 Task: Set "Partitions to consider" for "H.264/MPEG-4 Part 10/AVC encoder (x264)" to fast.
Action: Mouse moved to (108, 10)
Screenshot: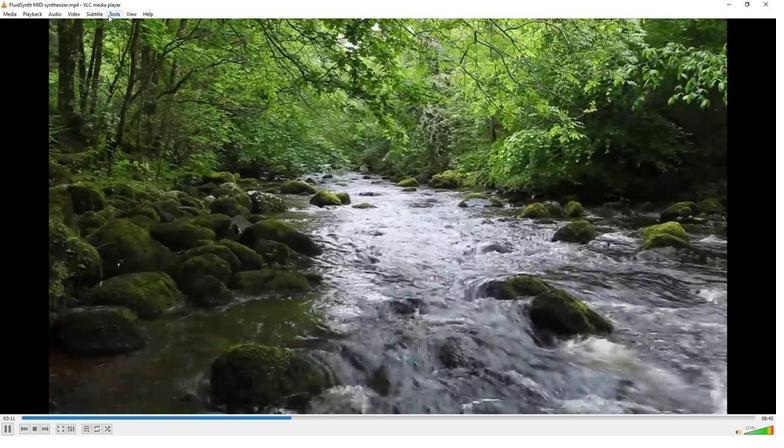
Action: Mouse pressed left at (108, 10)
Screenshot: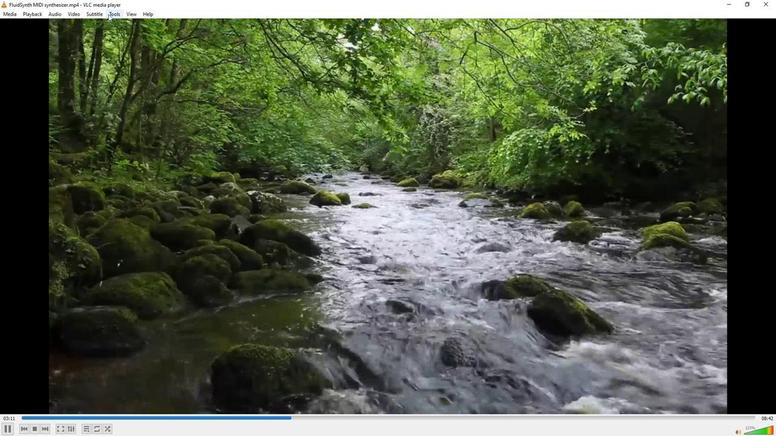 
Action: Mouse moved to (127, 107)
Screenshot: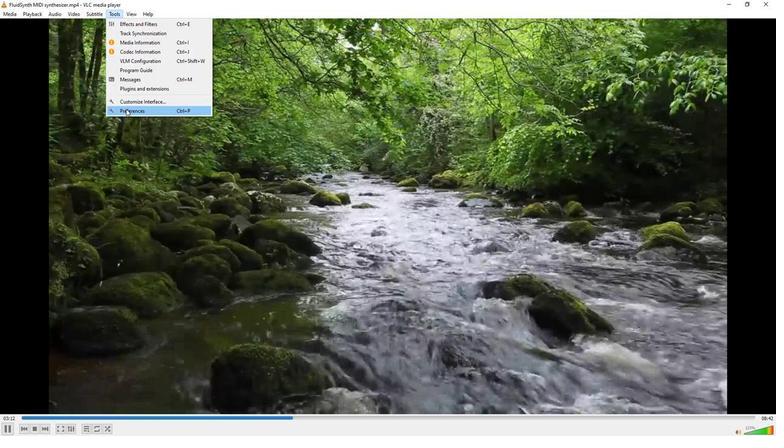 
Action: Mouse pressed left at (127, 107)
Screenshot: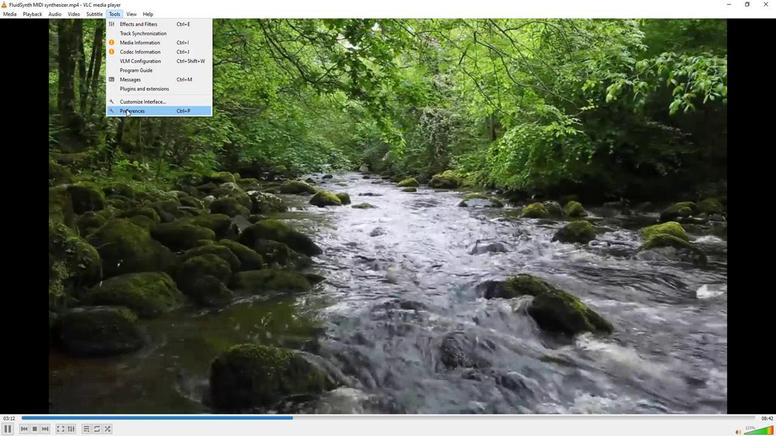 
Action: Mouse moved to (89, 339)
Screenshot: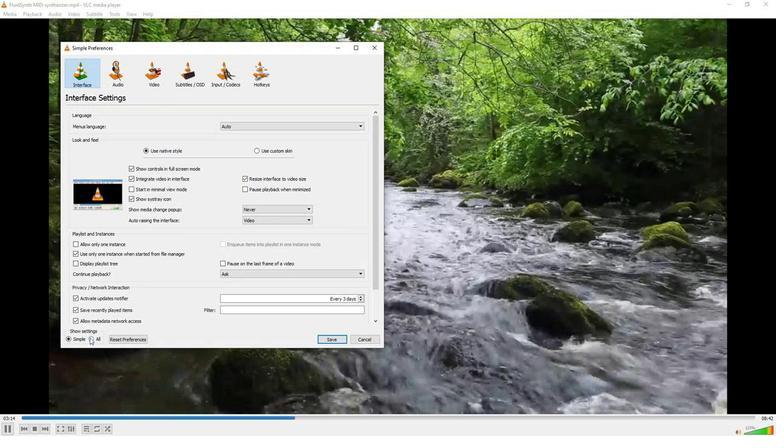 
Action: Mouse pressed left at (89, 339)
Screenshot: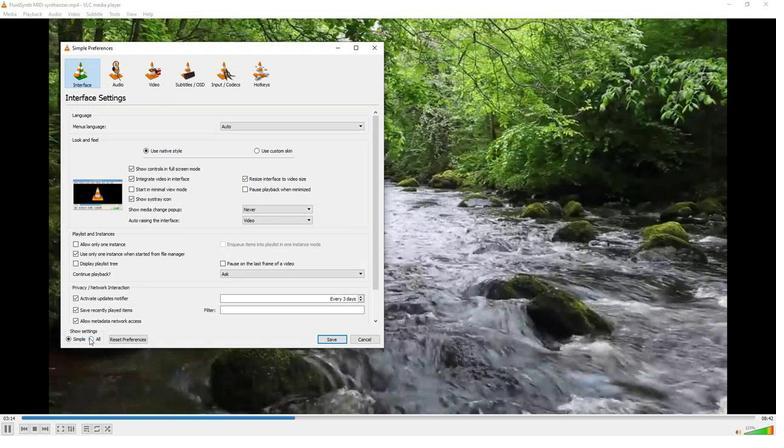 
Action: Mouse moved to (81, 259)
Screenshot: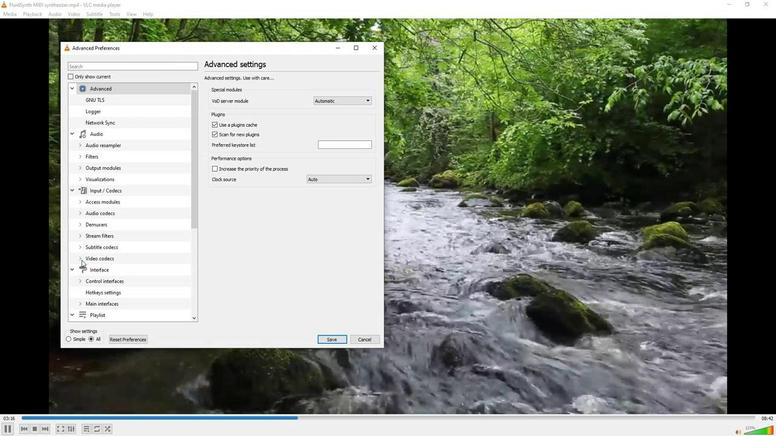 
Action: Mouse pressed left at (81, 259)
Screenshot: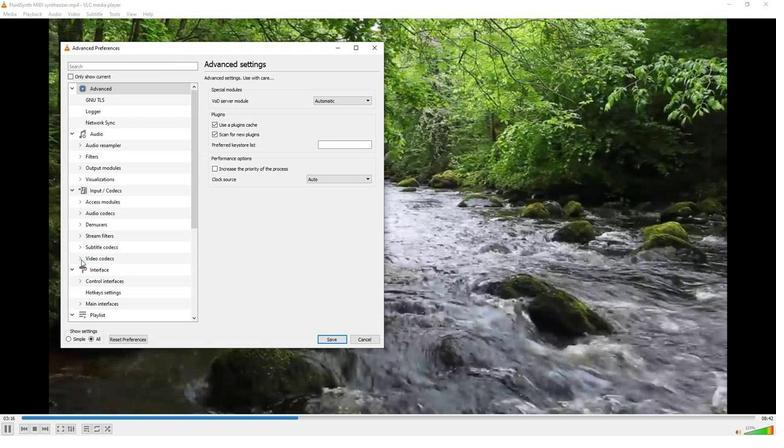 
Action: Mouse moved to (104, 280)
Screenshot: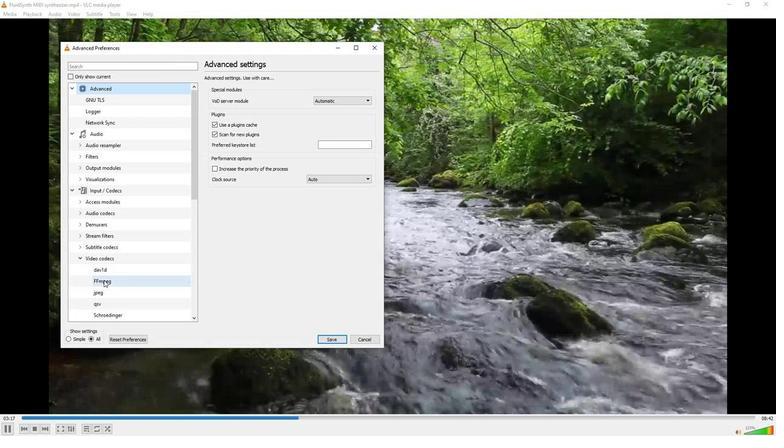 
Action: Mouse scrolled (104, 280) with delta (0, 0)
Screenshot: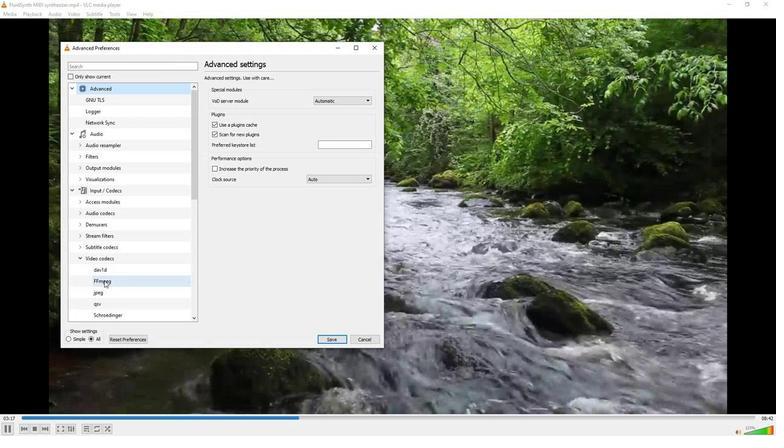 
Action: Mouse moved to (107, 315)
Screenshot: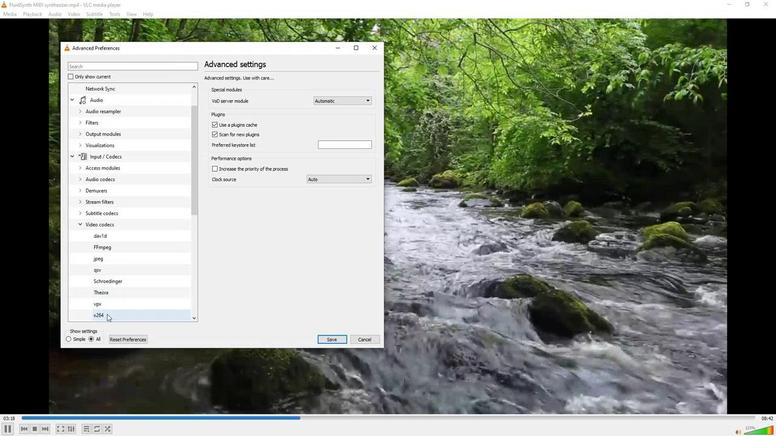 
Action: Mouse pressed left at (107, 315)
Screenshot: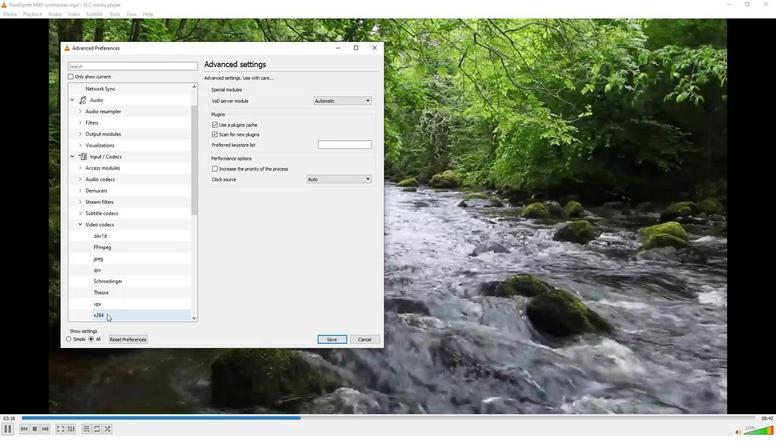
Action: Mouse moved to (247, 297)
Screenshot: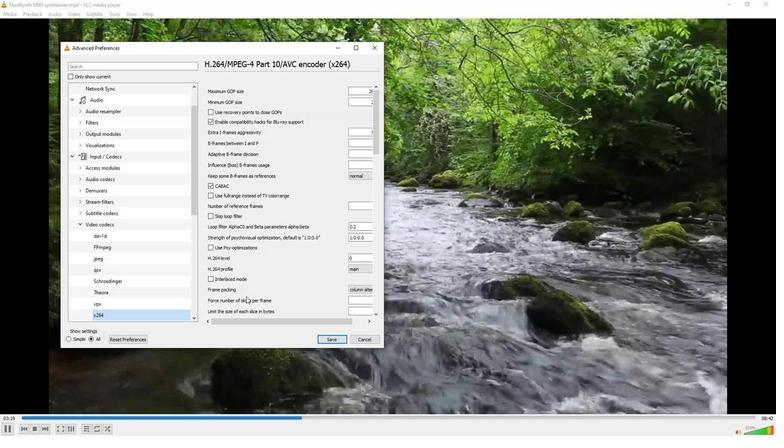 
Action: Mouse scrolled (247, 296) with delta (0, 0)
Screenshot: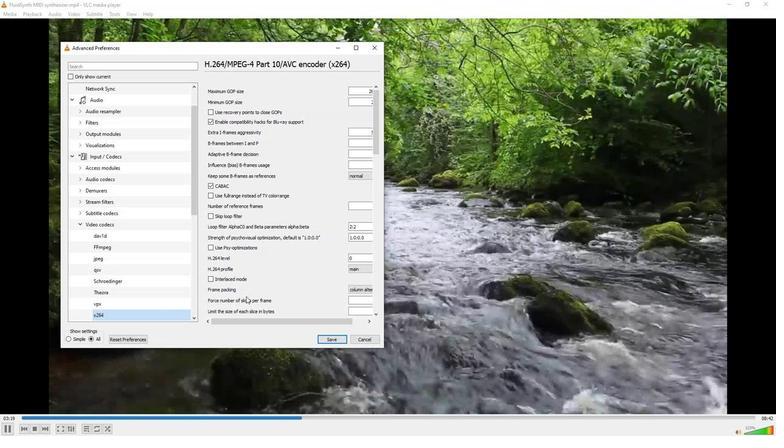 
Action: Mouse scrolled (247, 296) with delta (0, 0)
Screenshot: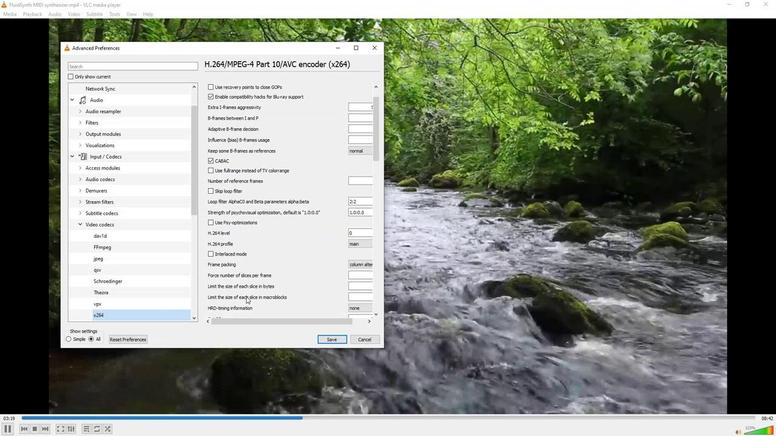 
Action: Mouse scrolled (247, 296) with delta (0, 0)
Screenshot: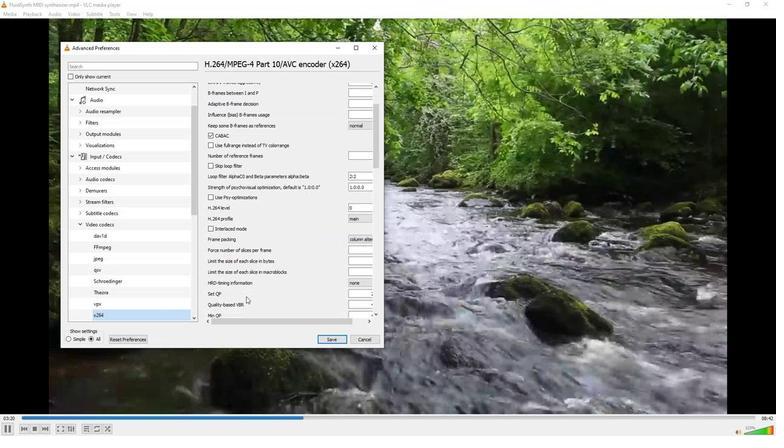 
Action: Mouse scrolled (247, 296) with delta (0, 0)
Screenshot: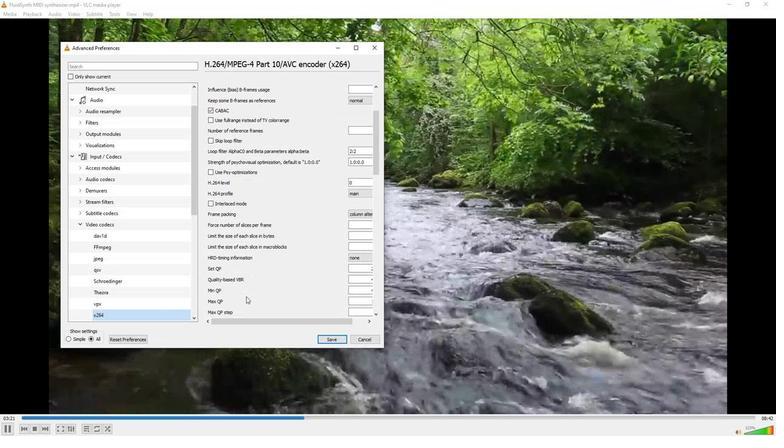 
Action: Mouse scrolled (247, 296) with delta (0, 0)
Screenshot: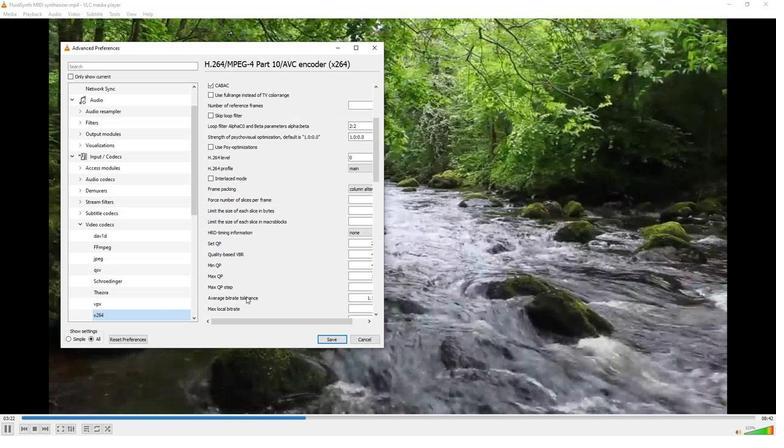 
Action: Mouse scrolled (247, 296) with delta (0, 0)
Screenshot: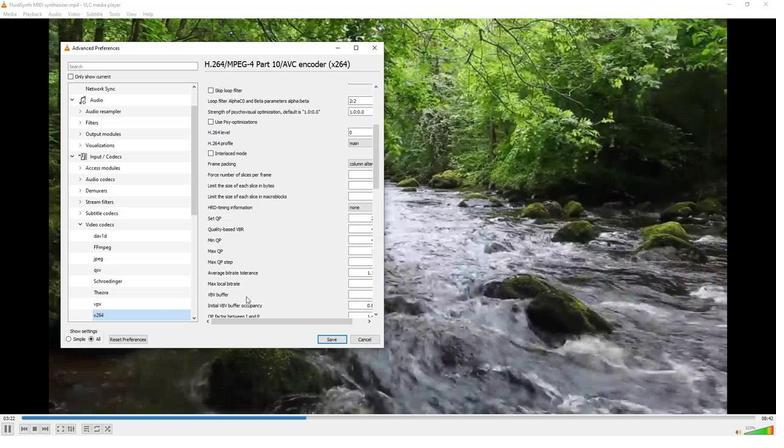 
Action: Mouse scrolled (247, 296) with delta (0, 0)
Screenshot: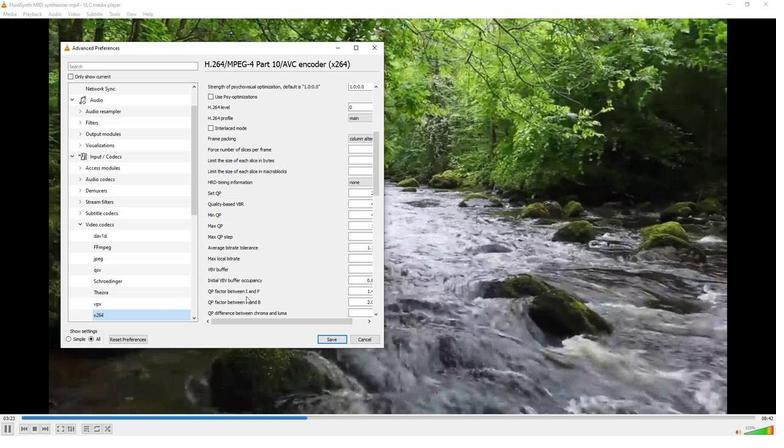 
Action: Mouse scrolled (247, 296) with delta (0, 0)
Screenshot: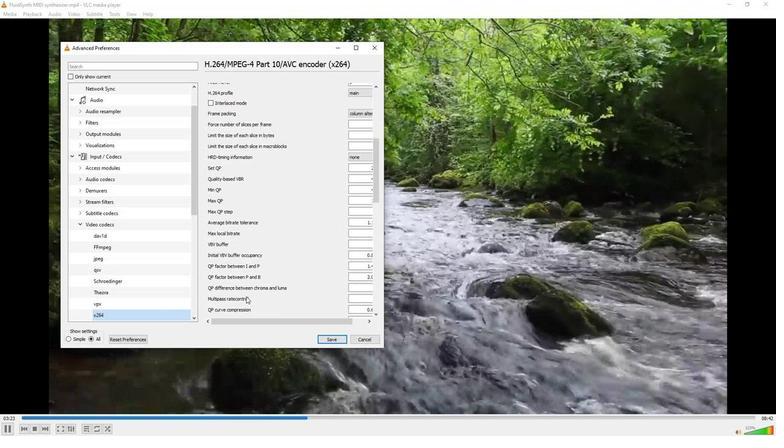 
Action: Mouse scrolled (247, 296) with delta (0, 0)
Screenshot: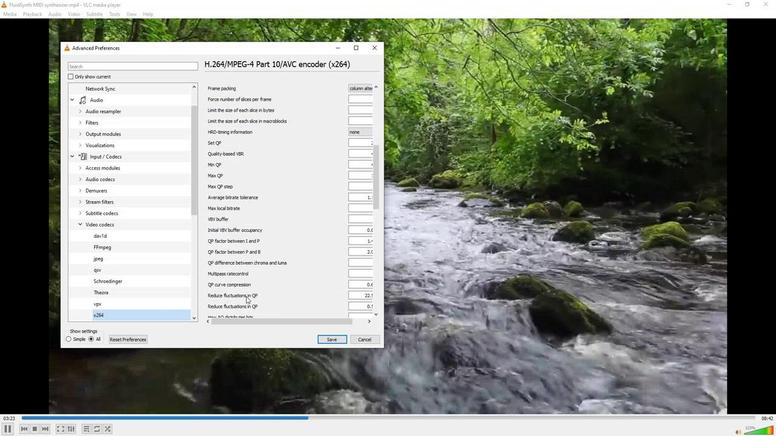 
Action: Mouse moved to (275, 320)
Screenshot: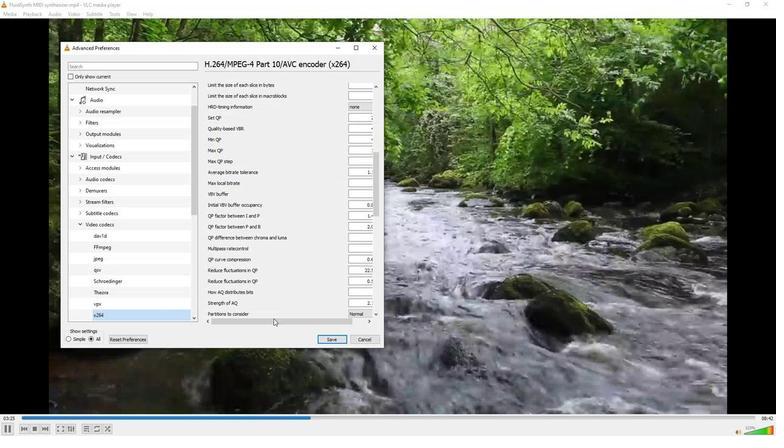 
Action: Mouse pressed left at (275, 320)
Screenshot: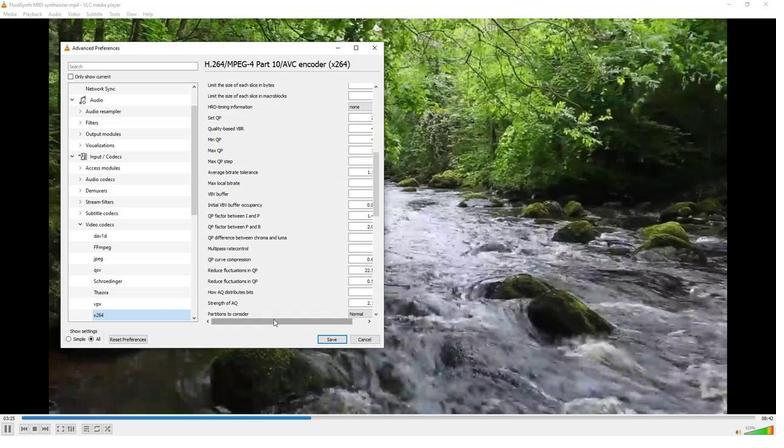 
Action: Mouse moved to (310, 301)
Screenshot: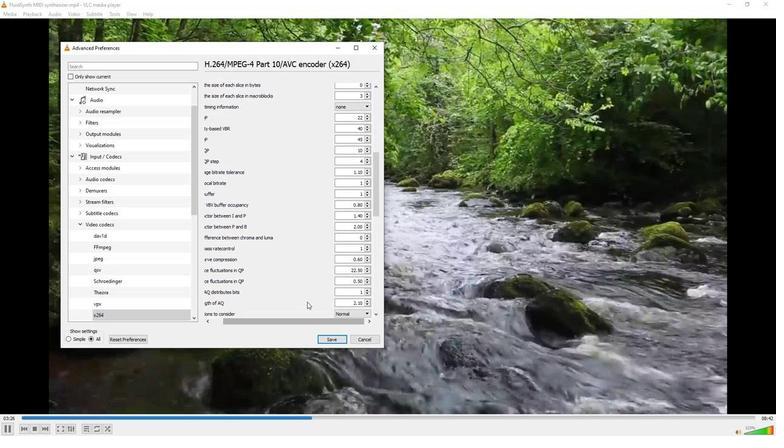 
Action: Mouse scrolled (310, 301) with delta (0, 0)
Screenshot: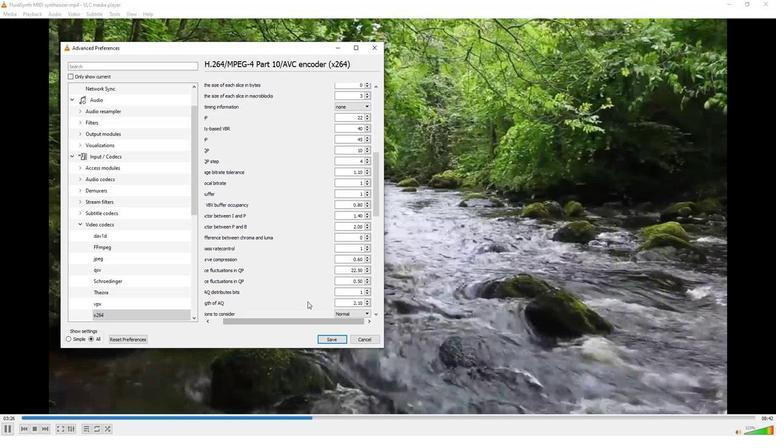 
Action: Mouse moved to (344, 288)
Screenshot: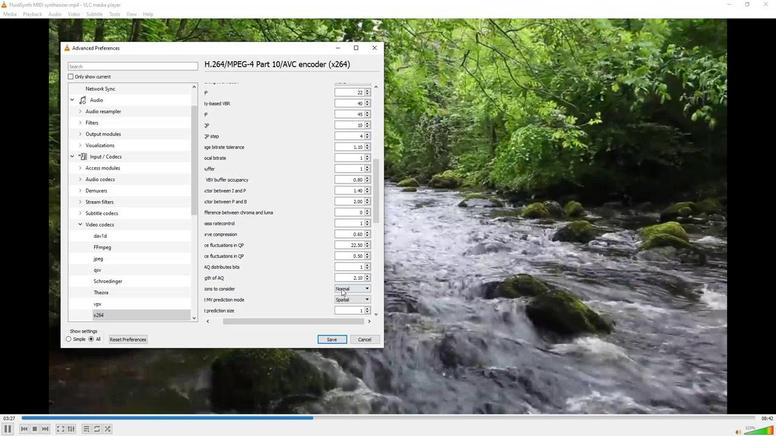 
Action: Mouse pressed left at (344, 288)
Screenshot: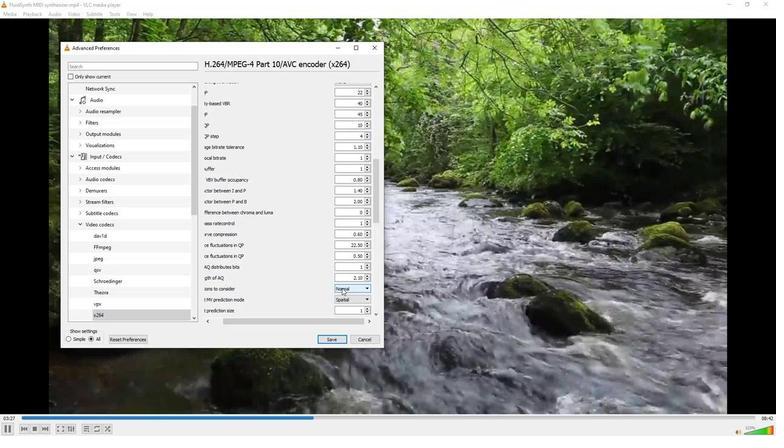 
Action: Mouse moved to (344, 300)
Screenshot: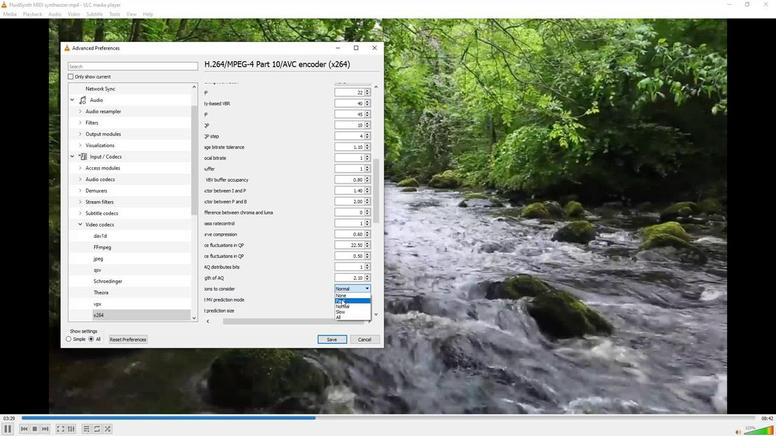 
Action: Mouse pressed left at (344, 300)
Screenshot: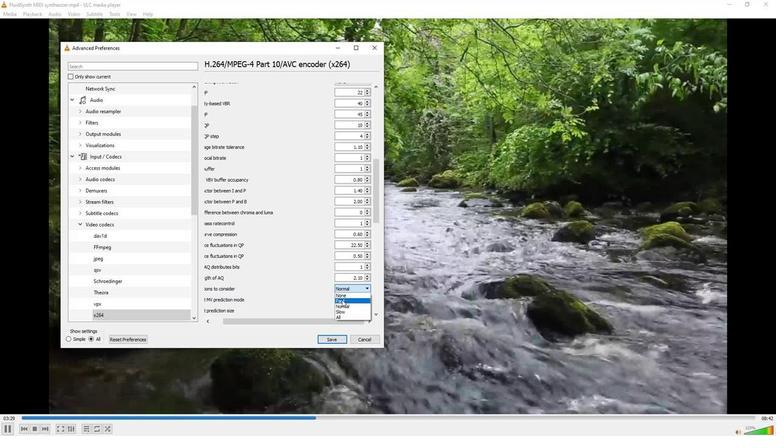 
Action: Mouse moved to (343, 300)
Screenshot: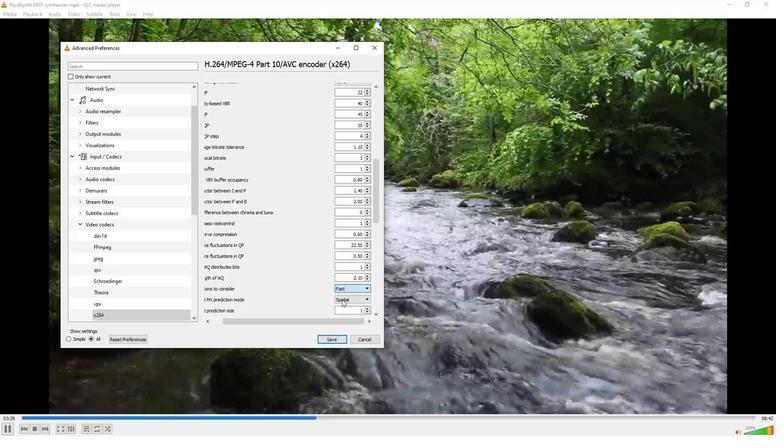 
